 Task: Add Attachment from Google Drive to Card Card0000000007 in Board Board0000000002 in Workspace WS0000000001 in Trello. Add Cover Orange to Card Card0000000007 in Board Board0000000002 in Workspace WS0000000001 in Trello. Add "Add Label …" with "Title" Title0000000007 to Button Button0000000007 to Card Card0000000007 in Board Board0000000002 in Workspace WS0000000001 in Trello. Add Description DS0000000007 to Card Card0000000007 in Board Board0000000002 in Workspace WS0000000001 in Trello. Add Comment CM0000000007 to Card Card0000000007 in Board Board0000000002 in Workspace WS0000000001 in Trello
Action: Mouse moved to (280, 386)
Screenshot: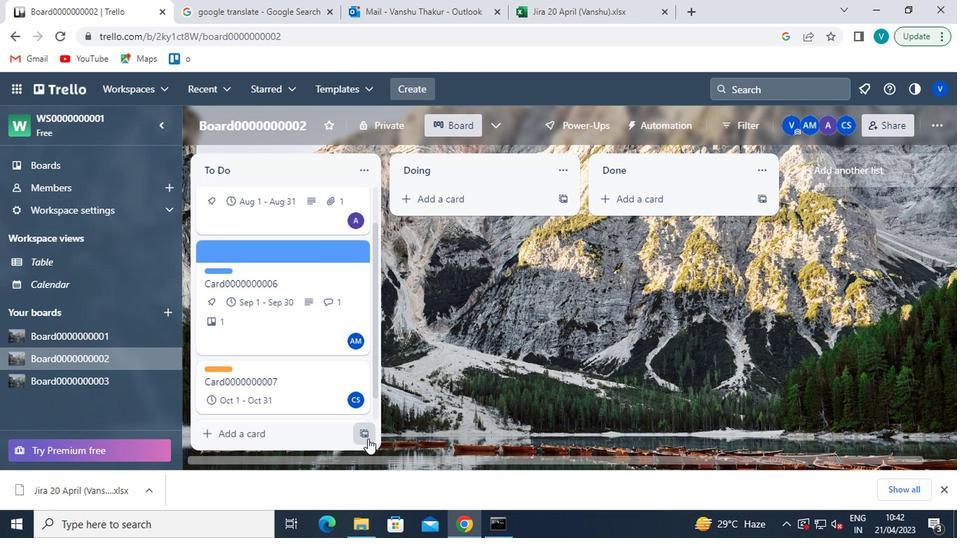 
Action: Mouse pressed left at (280, 386)
Screenshot: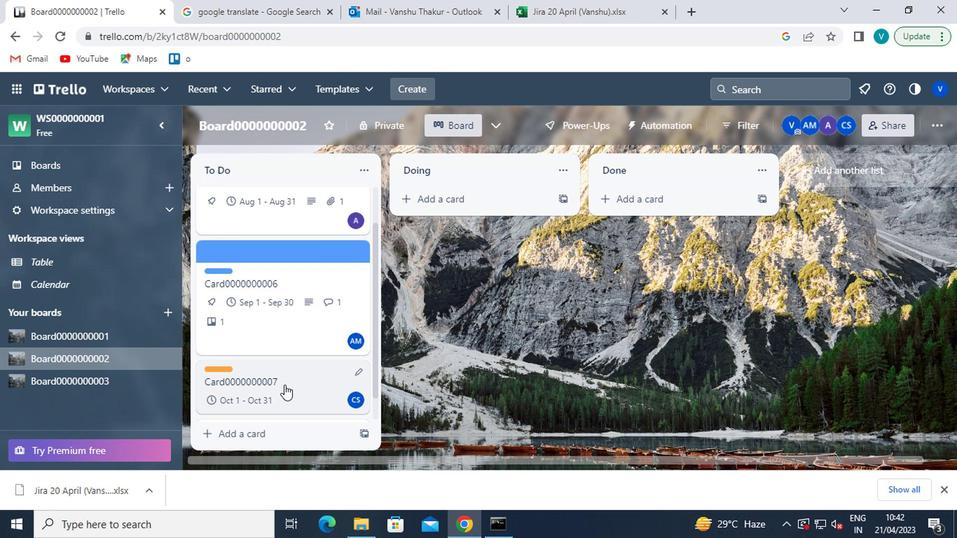 
Action: Mouse moved to (654, 365)
Screenshot: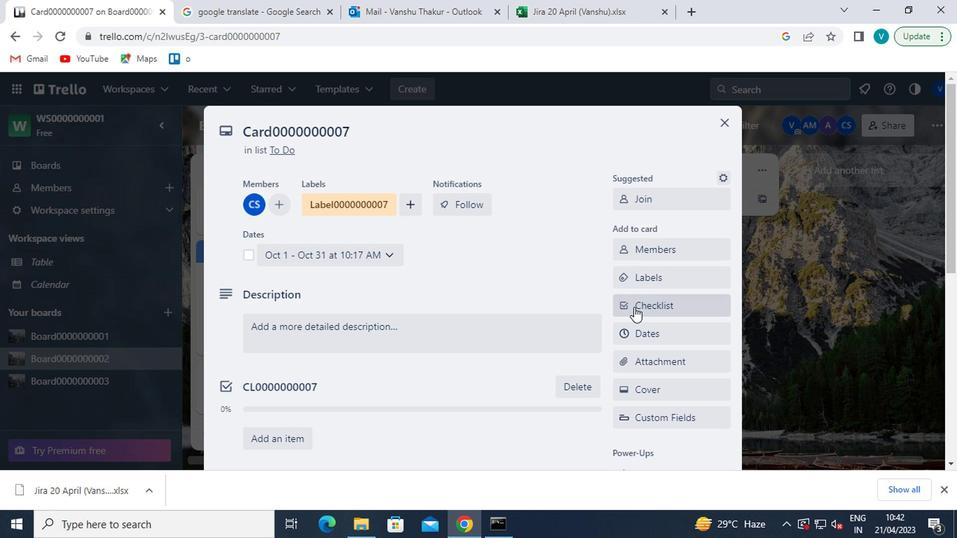 
Action: Mouse pressed left at (654, 365)
Screenshot: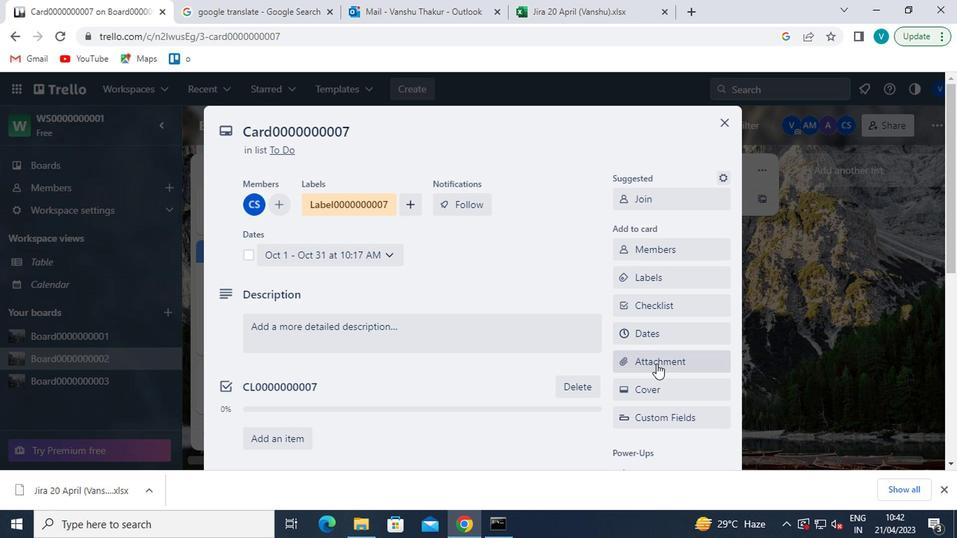 
Action: Mouse moved to (660, 190)
Screenshot: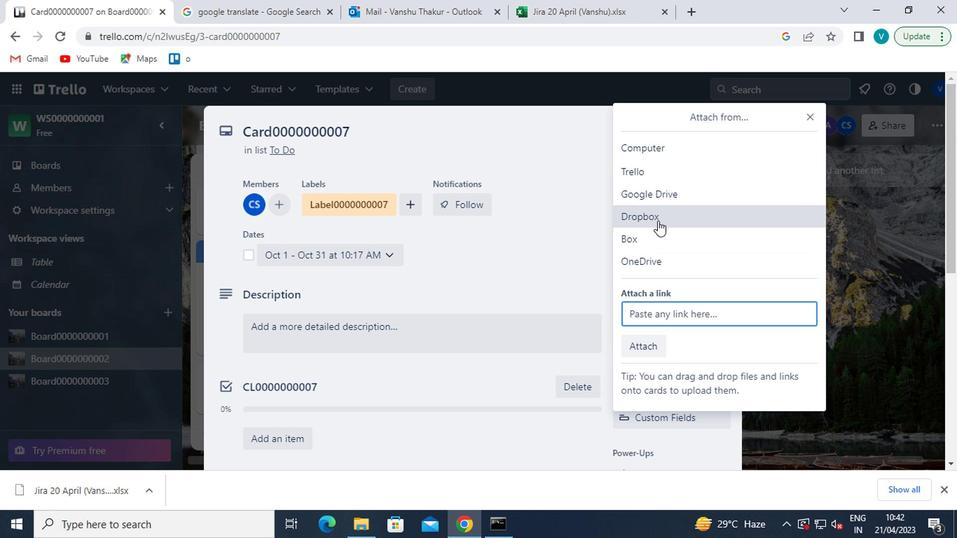 
Action: Mouse pressed left at (660, 190)
Screenshot: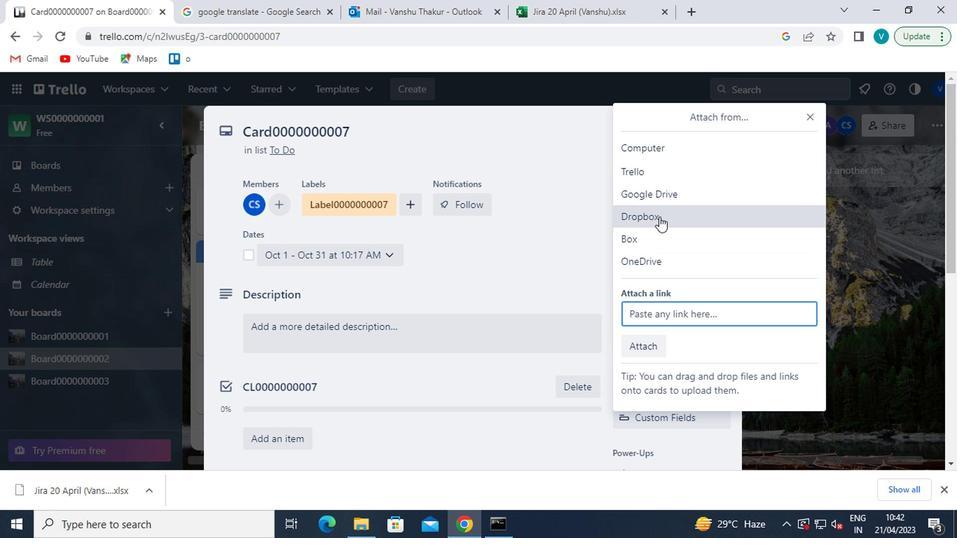 
Action: Mouse moved to (413, 310)
Screenshot: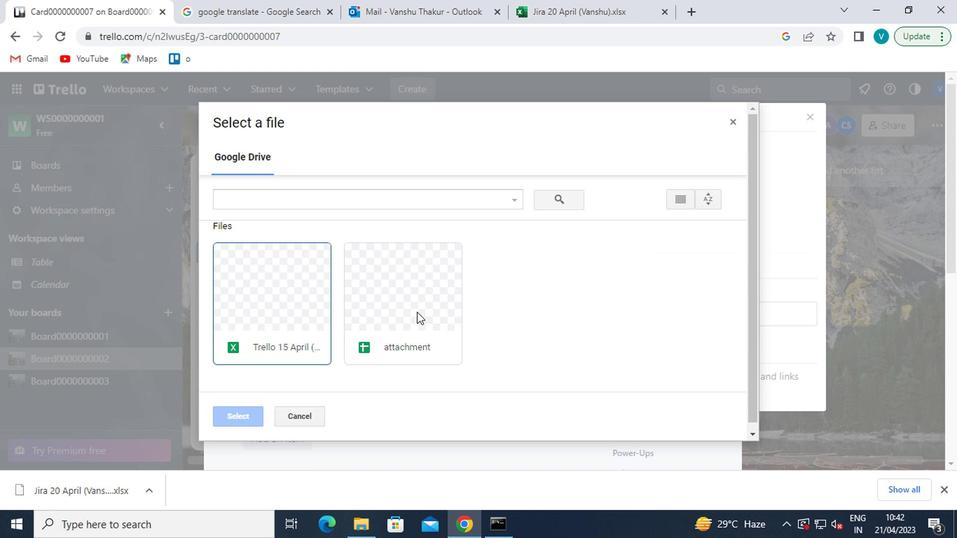
Action: Mouse pressed left at (413, 310)
Screenshot: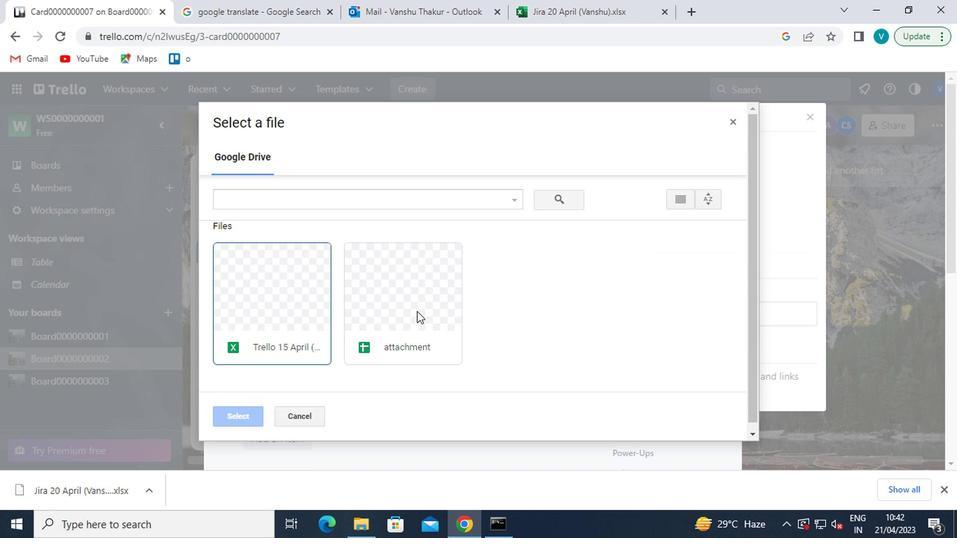 
Action: Mouse moved to (243, 410)
Screenshot: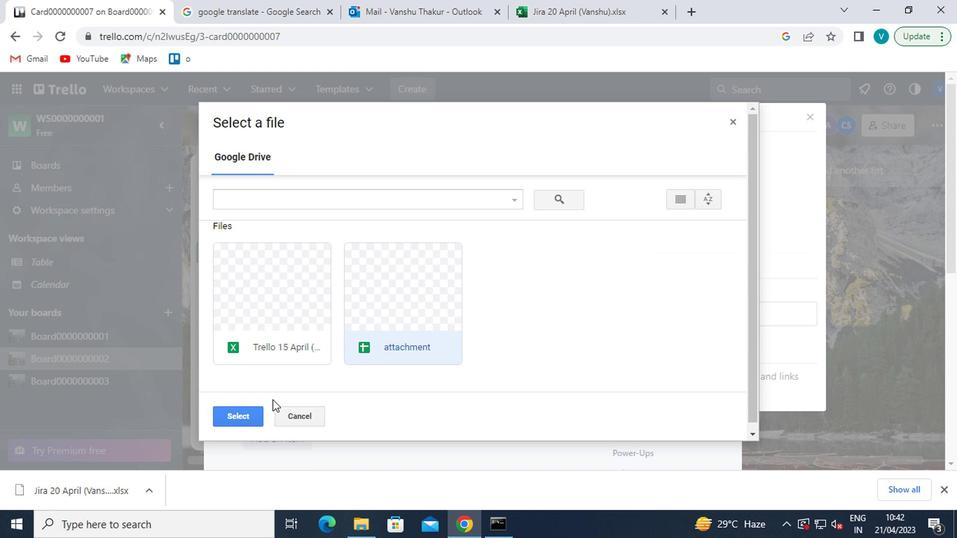 
Action: Mouse pressed left at (243, 410)
Screenshot: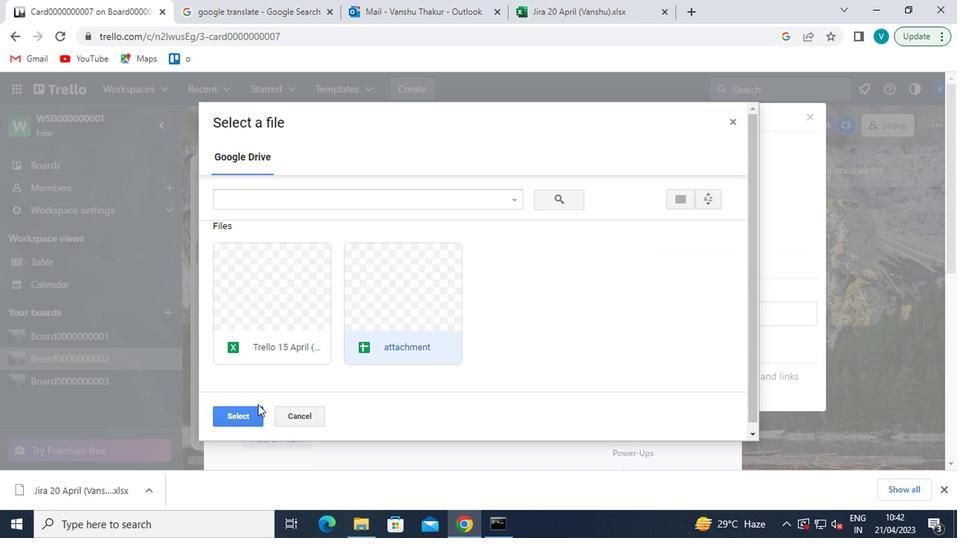 
Action: Mouse moved to (644, 401)
Screenshot: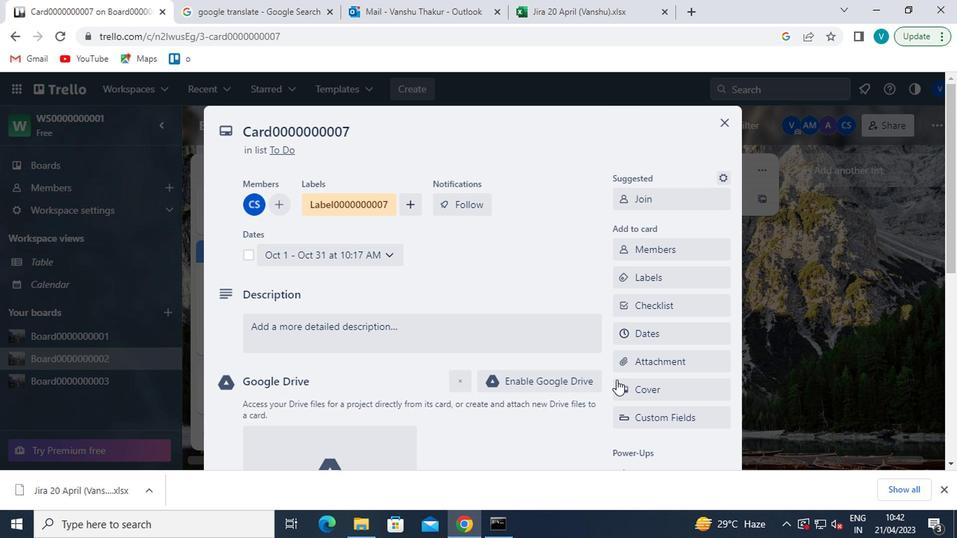 
Action: Mouse pressed left at (644, 401)
Screenshot: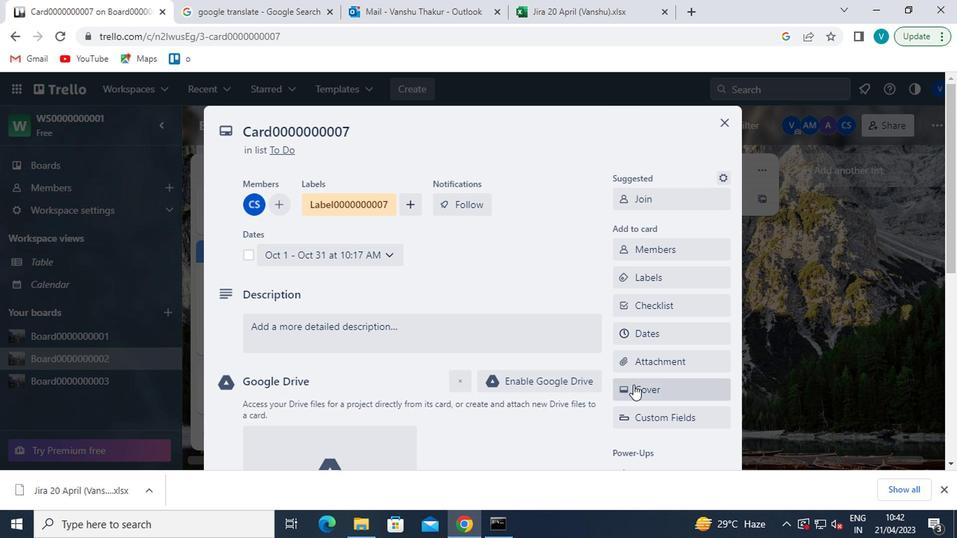 
Action: Mouse moved to (718, 252)
Screenshot: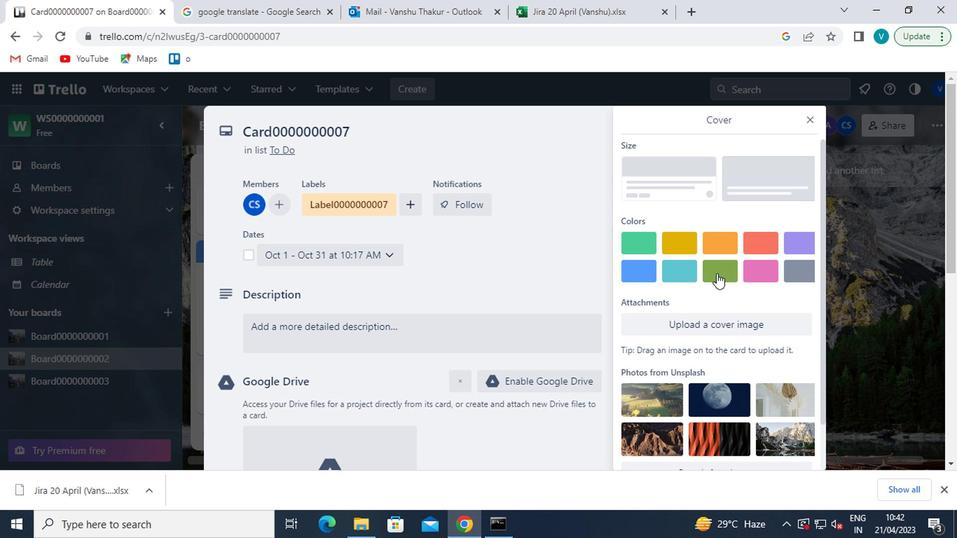 
Action: Mouse pressed left at (718, 252)
Screenshot: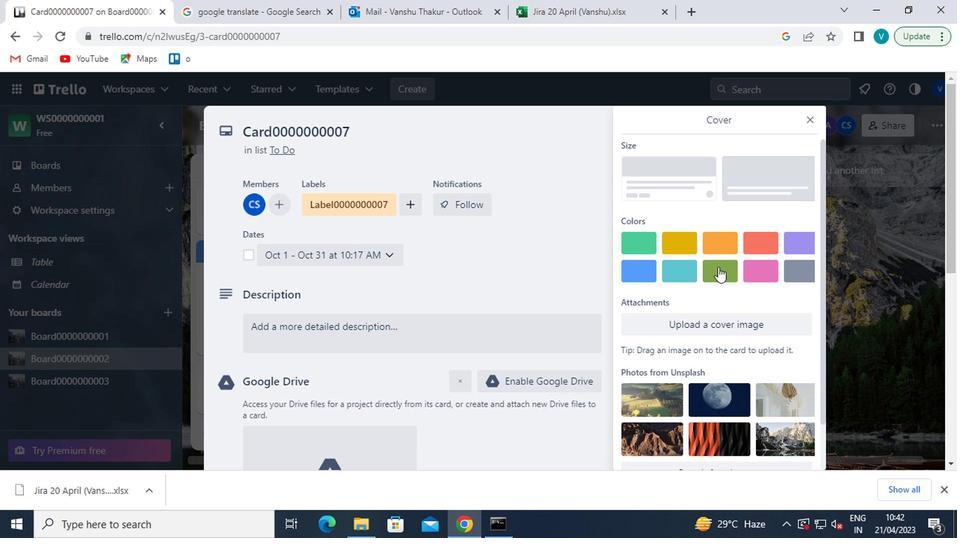 
Action: Mouse moved to (719, 242)
Screenshot: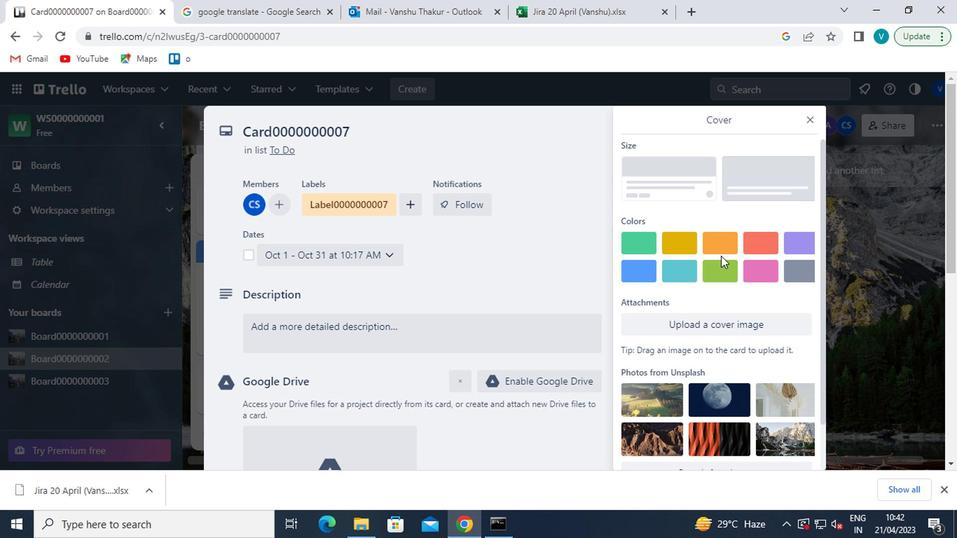 
Action: Mouse pressed left at (719, 242)
Screenshot: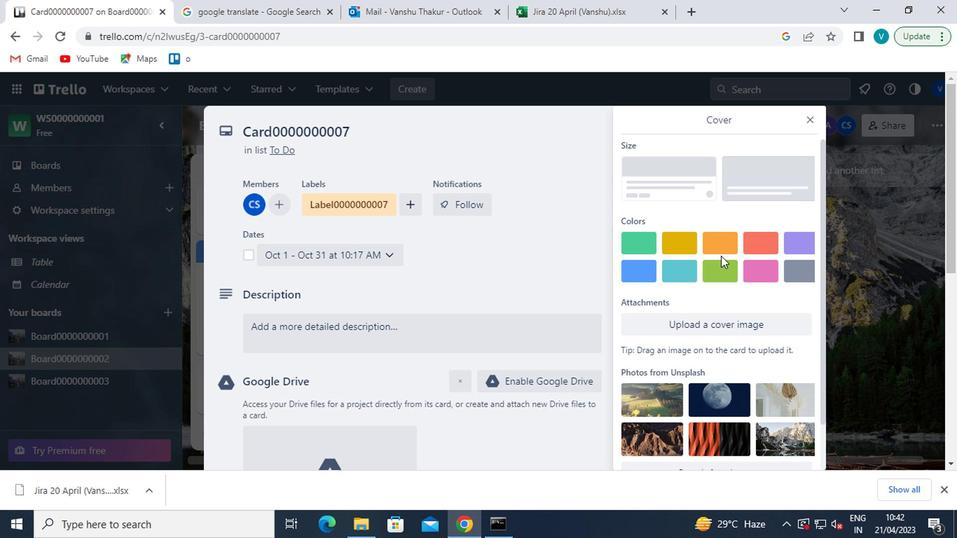 
Action: Mouse moved to (809, 112)
Screenshot: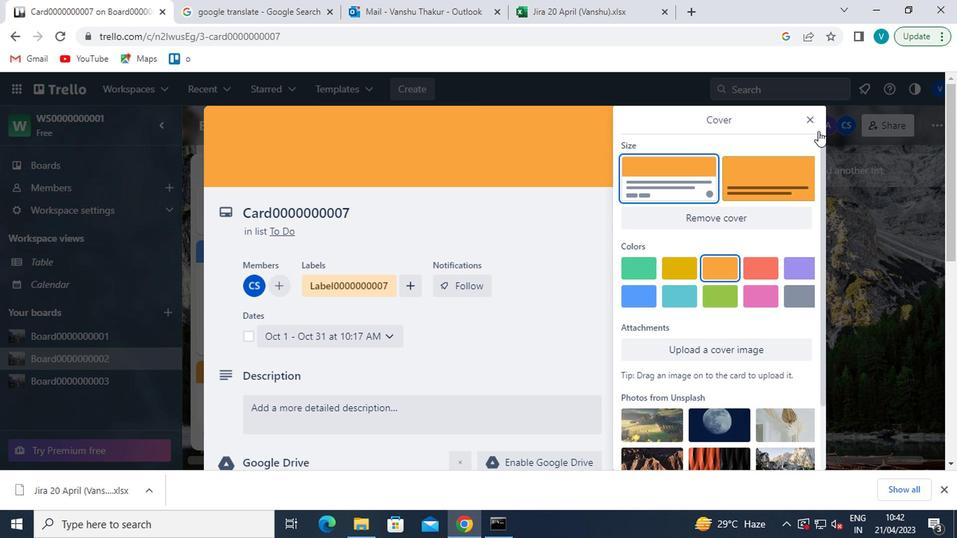 
Action: Mouse pressed left at (809, 112)
Screenshot: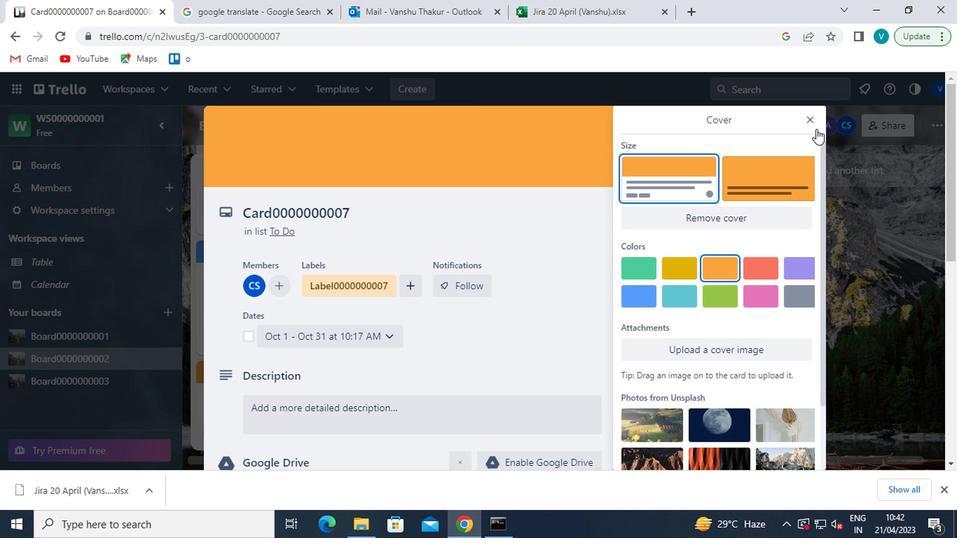 
Action: Mouse moved to (659, 297)
Screenshot: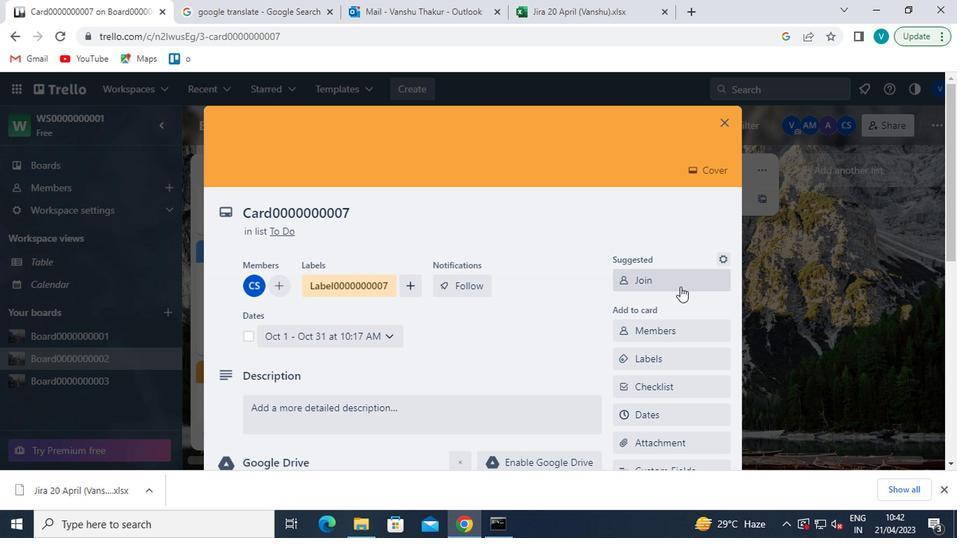 
Action: Mouse scrolled (659, 296) with delta (0, 0)
Screenshot: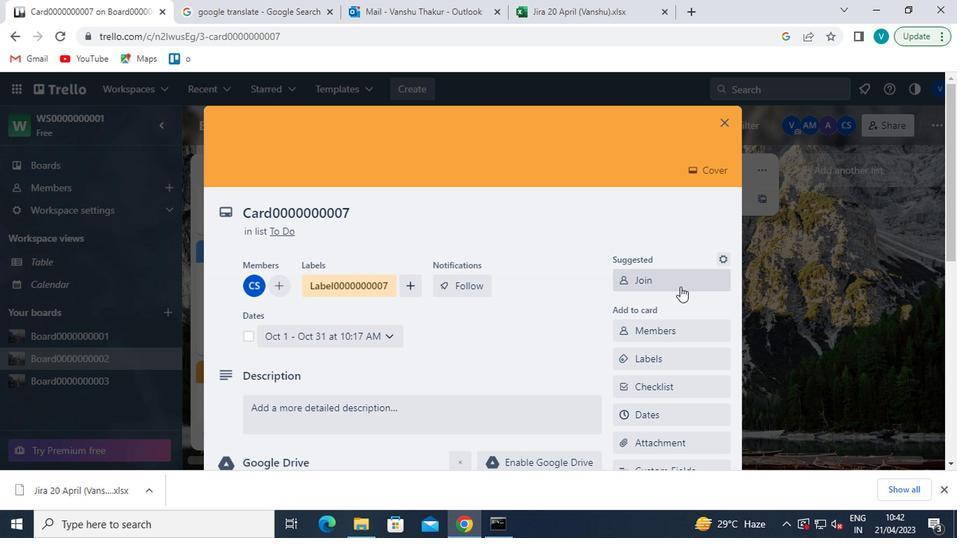 
Action: Mouse moved to (652, 297)
Screenshot: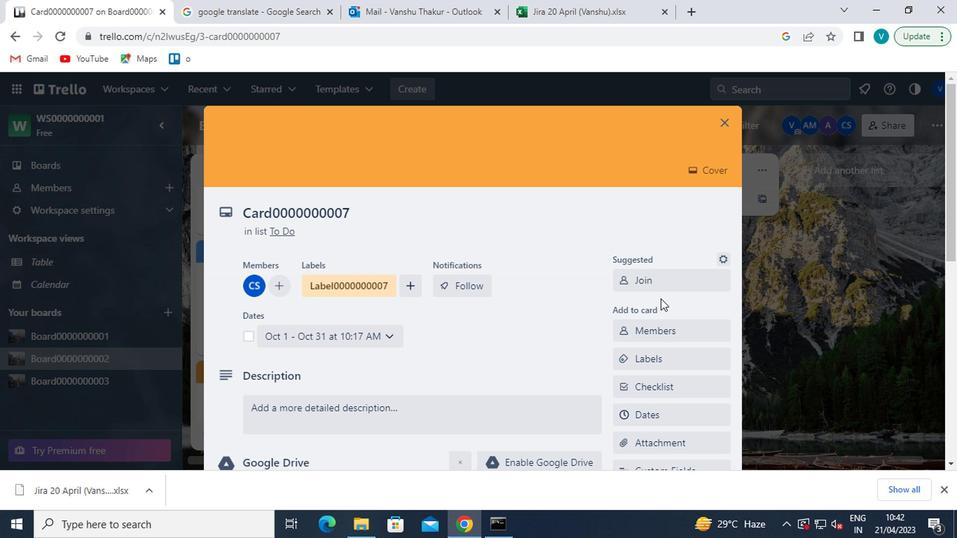 
Action: Mouse scrolled (652, 297) with delta (0, 0)
Screenshot: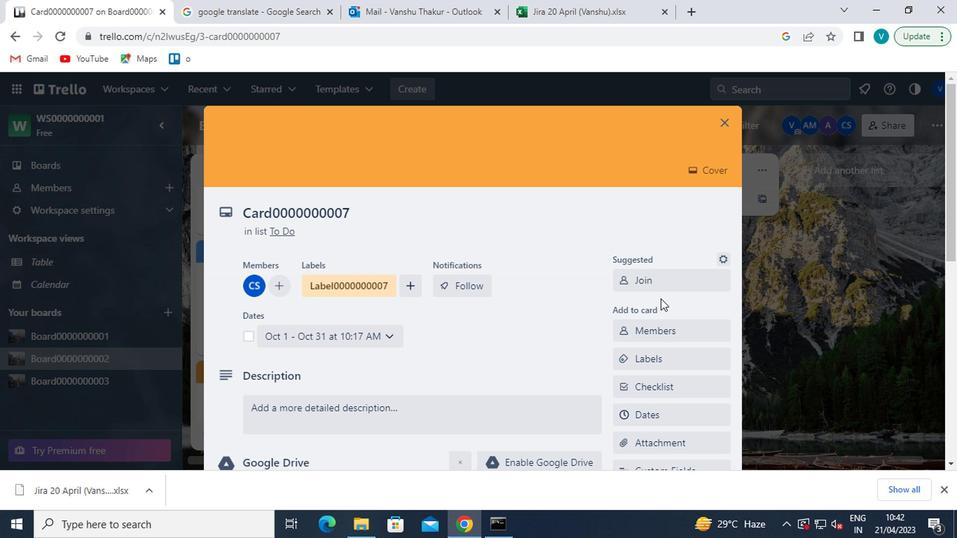 
Action: Mouse moved to (647, 297)
Screenshot: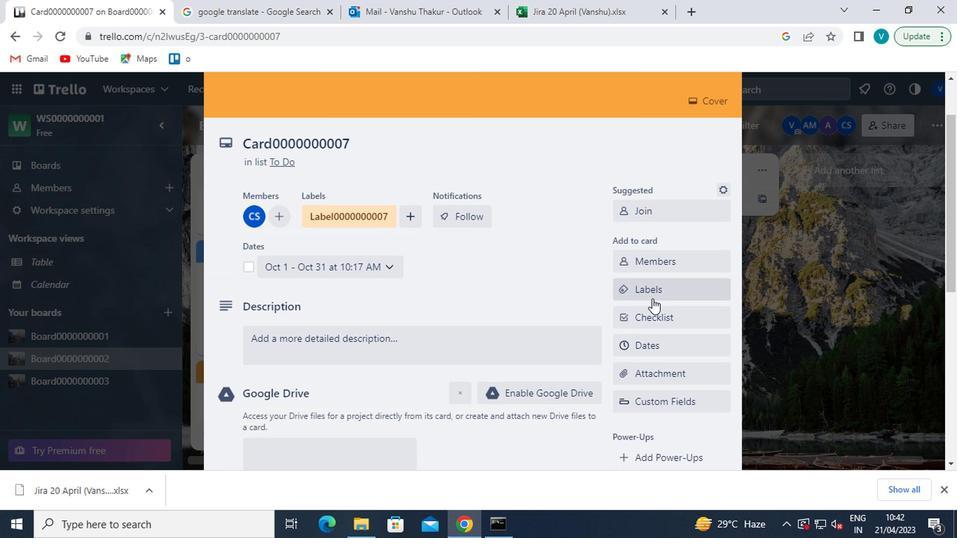 
Action: Mouse scrolled (647, 296) with delta (0, 0)
Screenshot: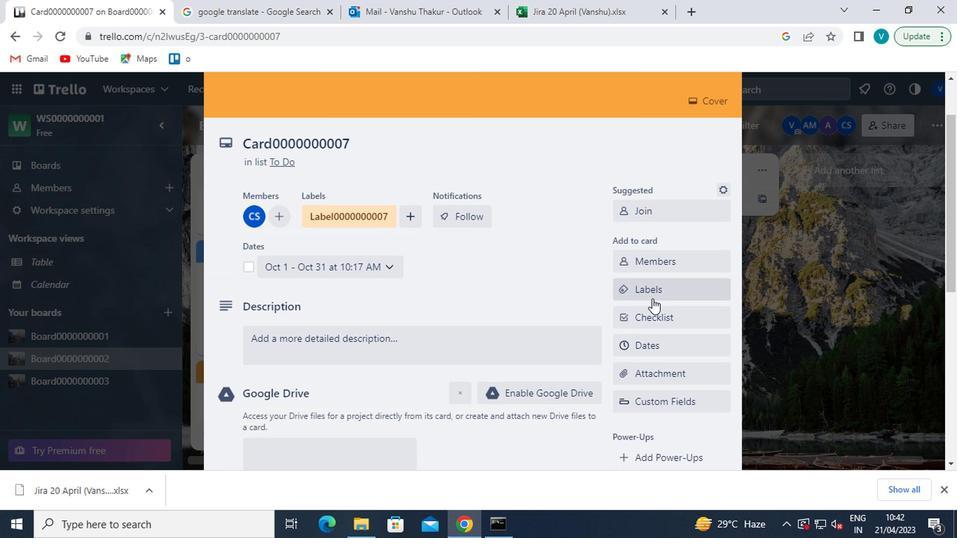 
Action: Mouse moved to (655, 434)
Screenshot: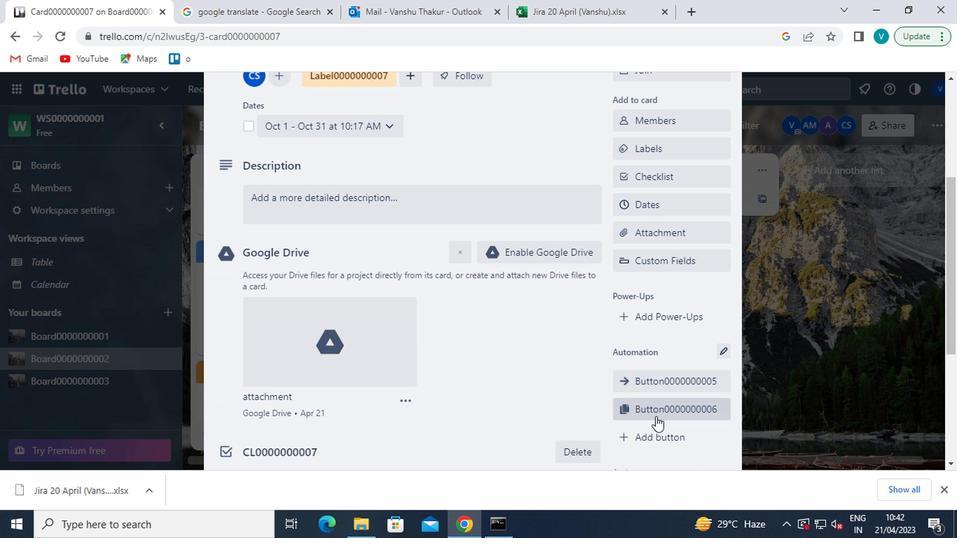 
Action: Mouse pressed left at (655, 434)
Screenshot: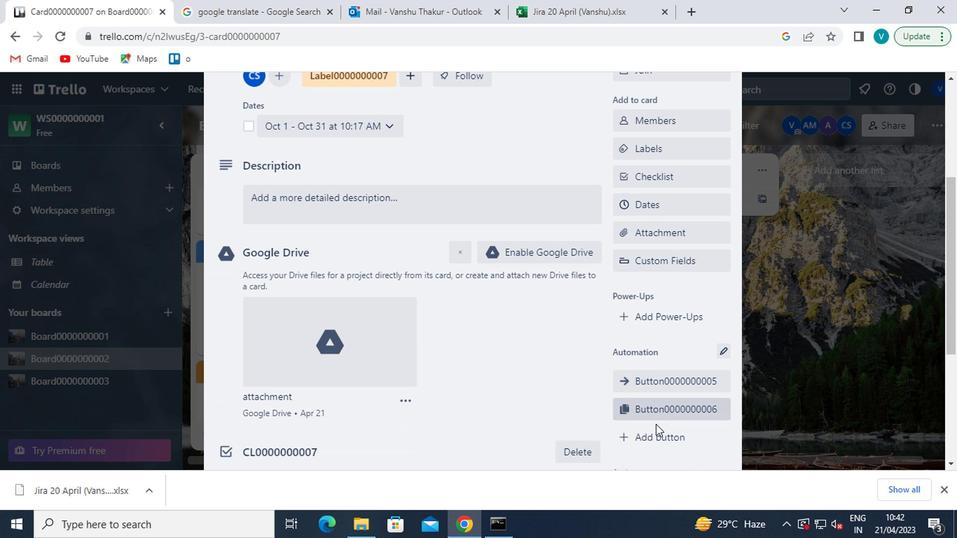 
Action: Mouse moved to (693, 239)
Screenshot: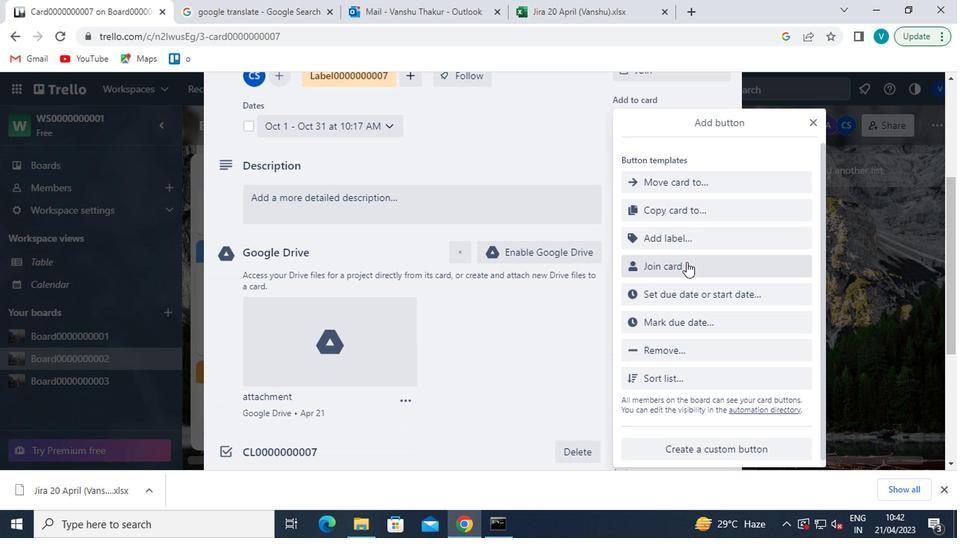 
Action: Mouse pressed left at (693, 239)
Screenshot: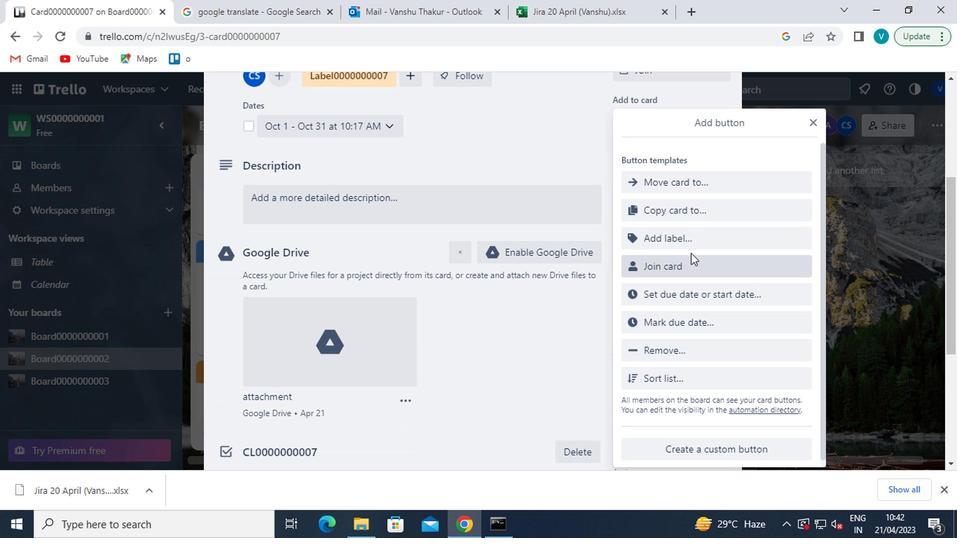 
Action: Mouse moved to (705, 217)
Screenshot: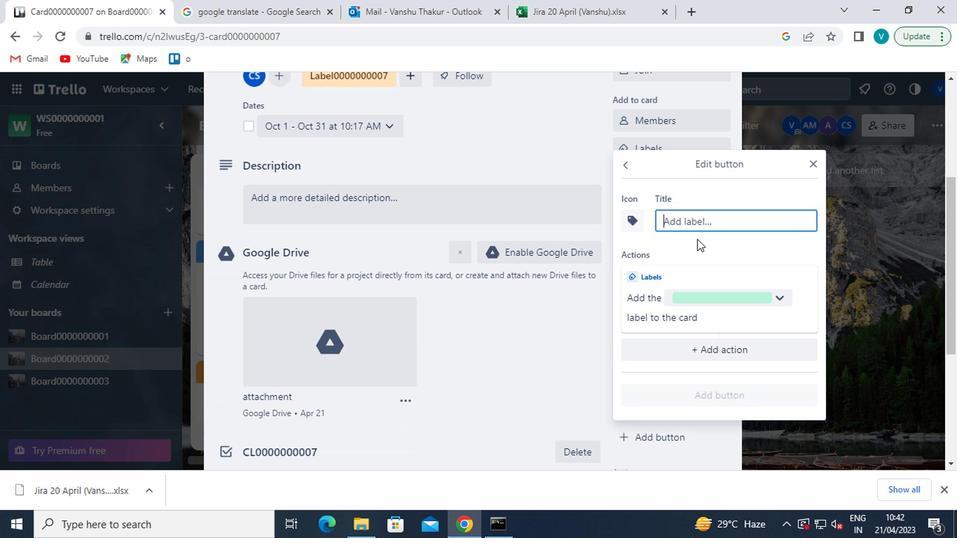 
Action: Mouse pressed left at (705, 217)
Screenshot: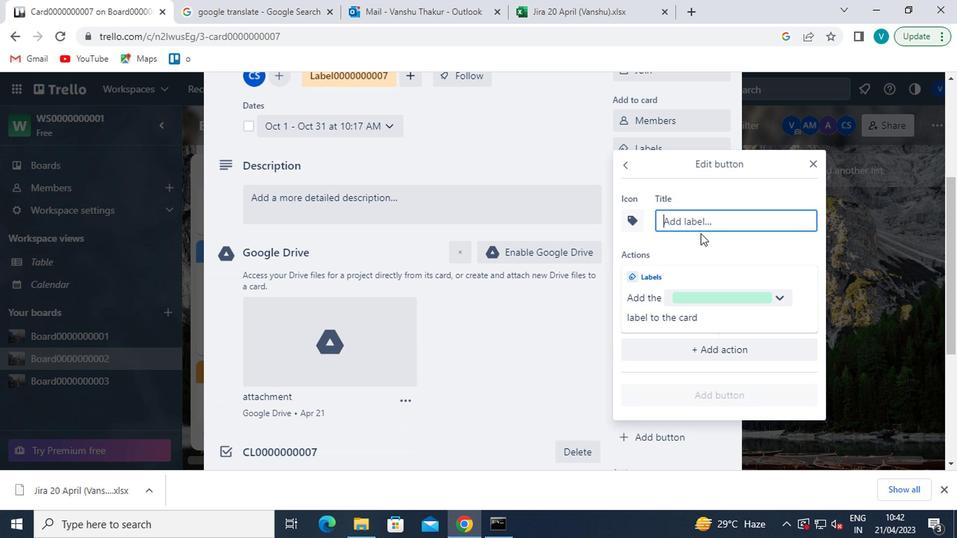 
Action: Key pressed <Key.shift>TITLE0000000007
Screenshot: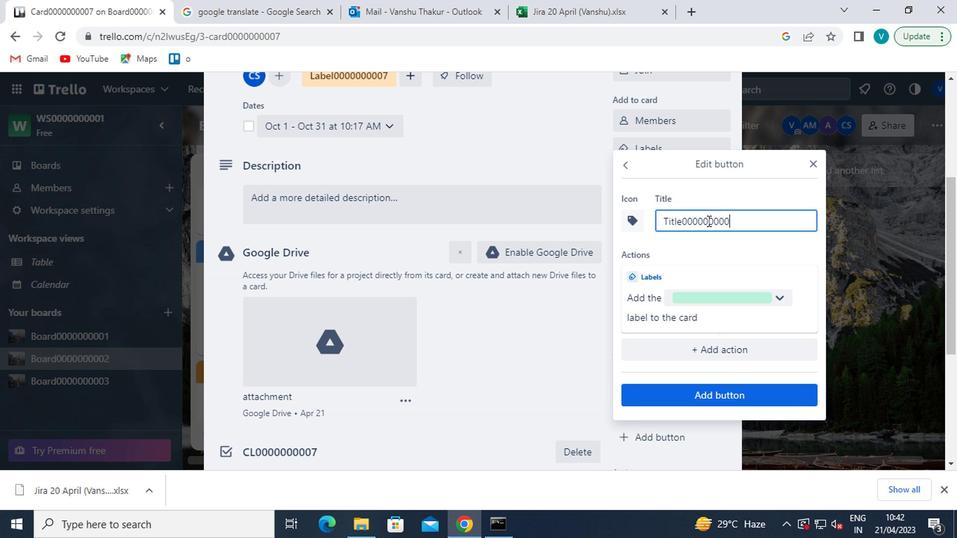 
Action: Mouse moved to (694, 389)
Screenshot: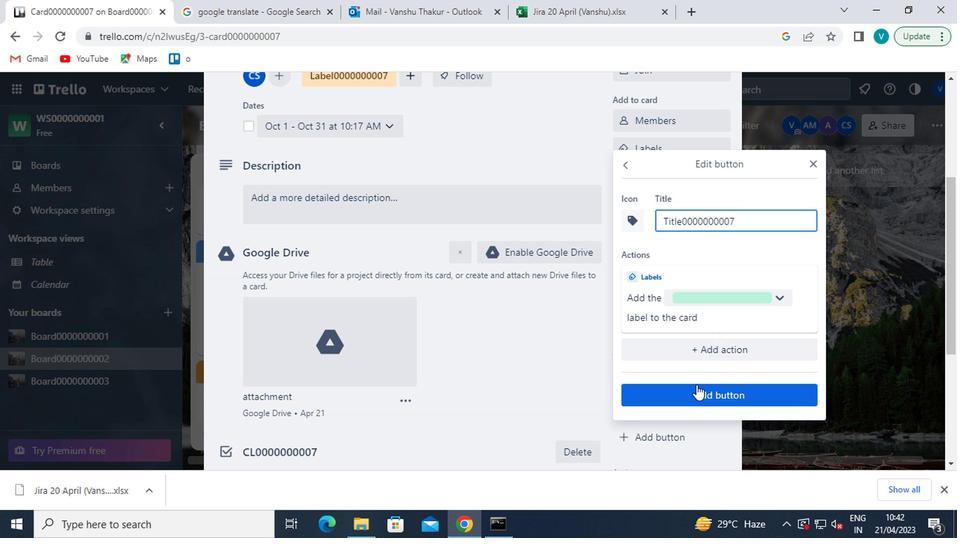 
Action: Mouse pressed left at (694, 389)
Screenshot: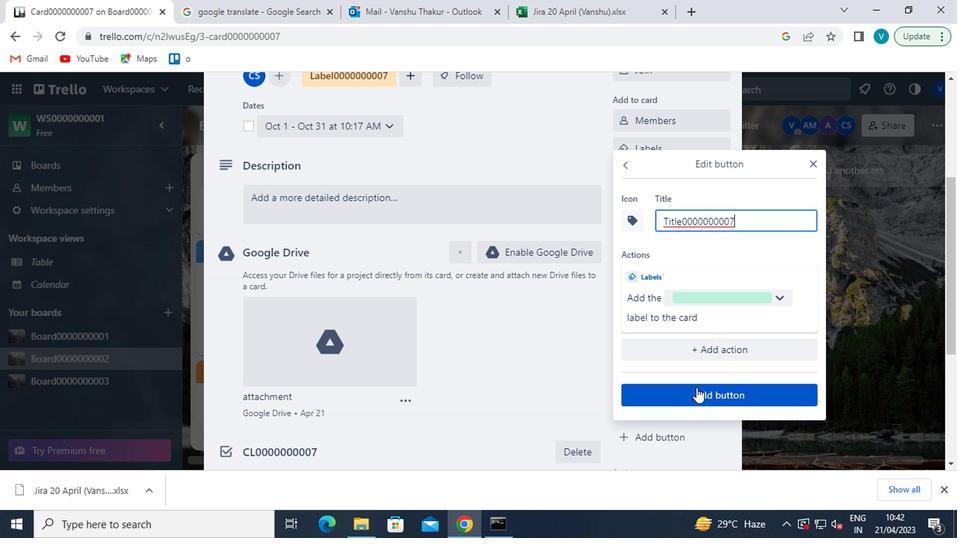
Action: Mouse moved to (336, 186)
Screenshot: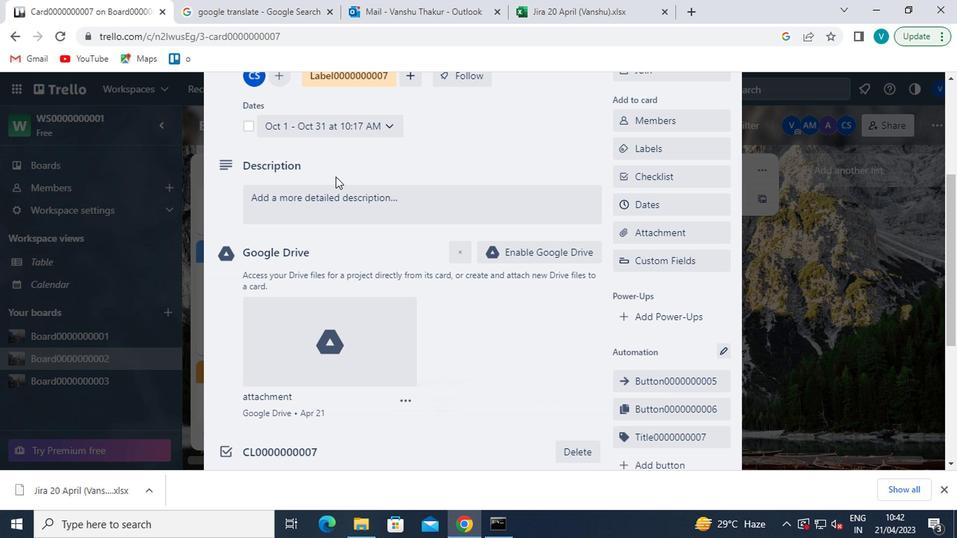 
Action: Mouse pressed left at (336, 186)
Screenshot: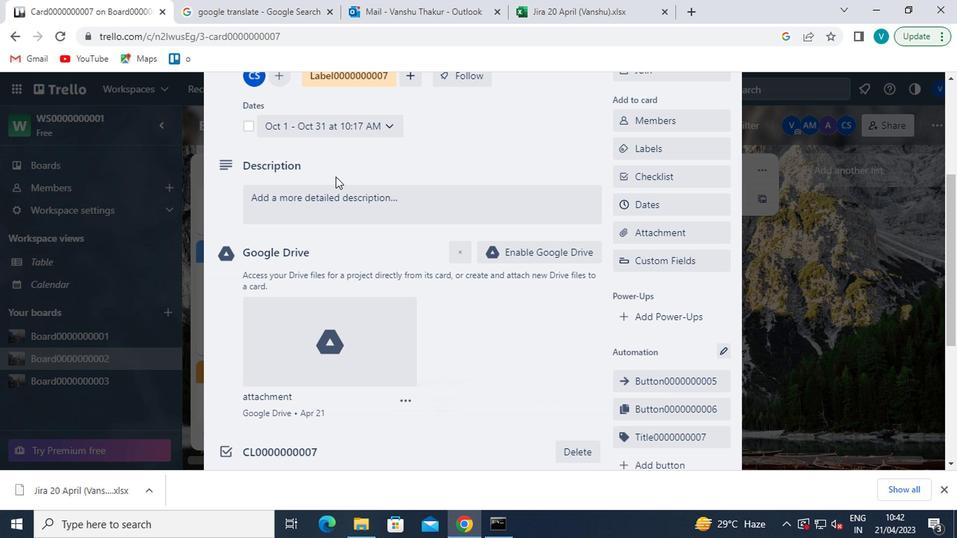 
Action: Key pressed <Key.shift>DS0000000007
Screenshot: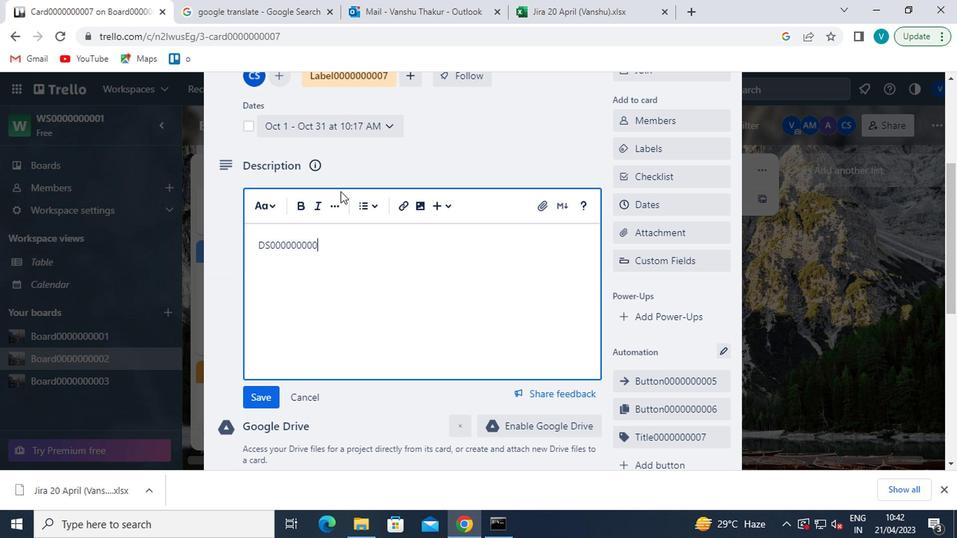 
Action: Mouse moved to (268, 390)
Screenshot: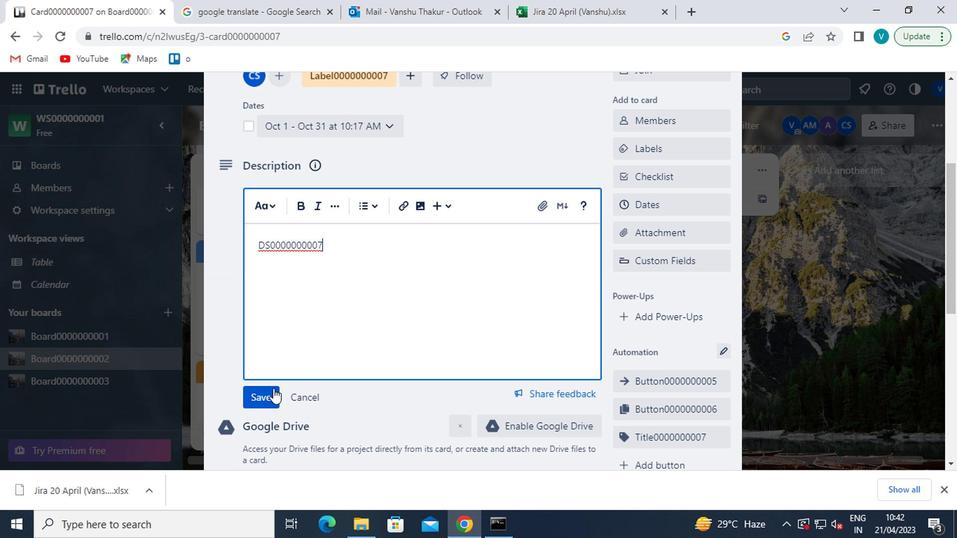 
Action: Mouse pressed left at (268, 390)
Screenshot: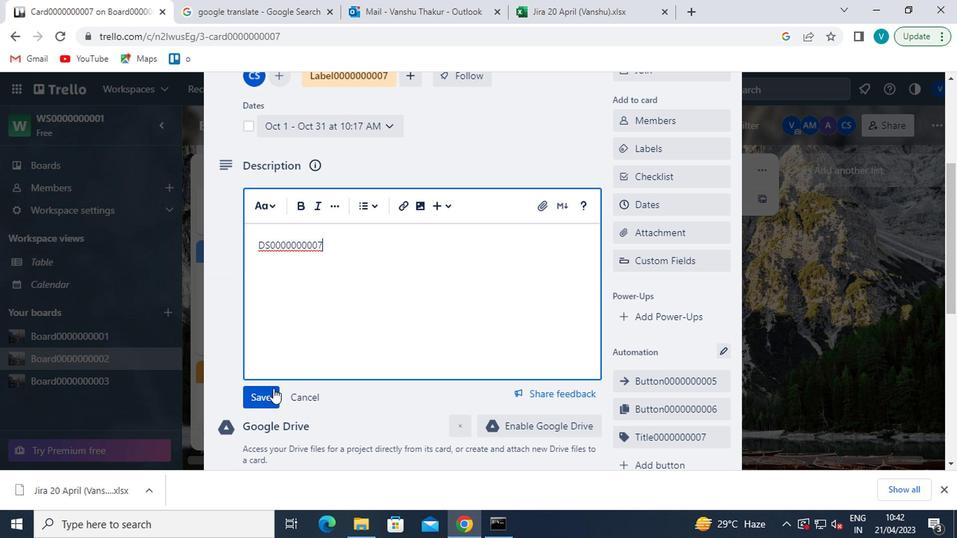 
Action: Mouse moved to (263, 370)
Screenshot: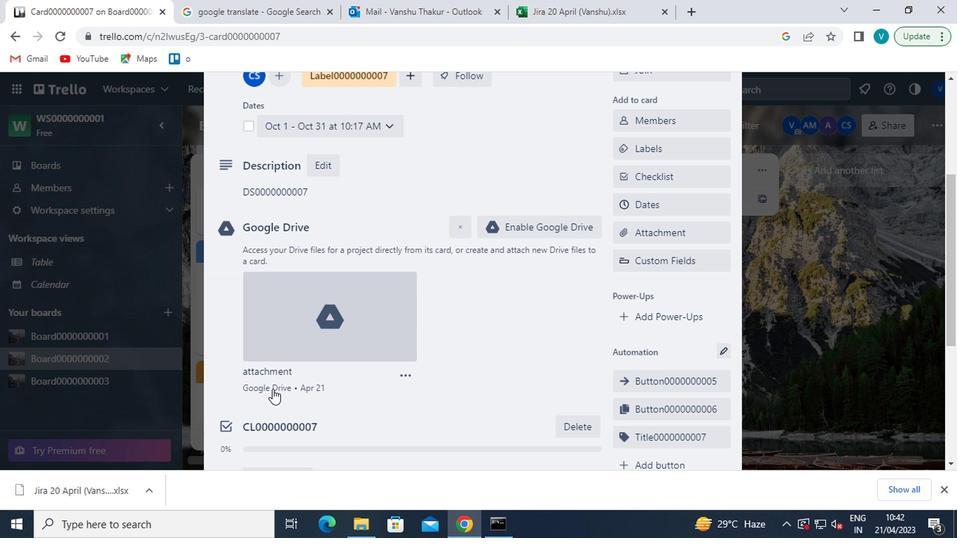
Action: Mouse scrolled (263, 370) with delta (0, 0)
Screenshot: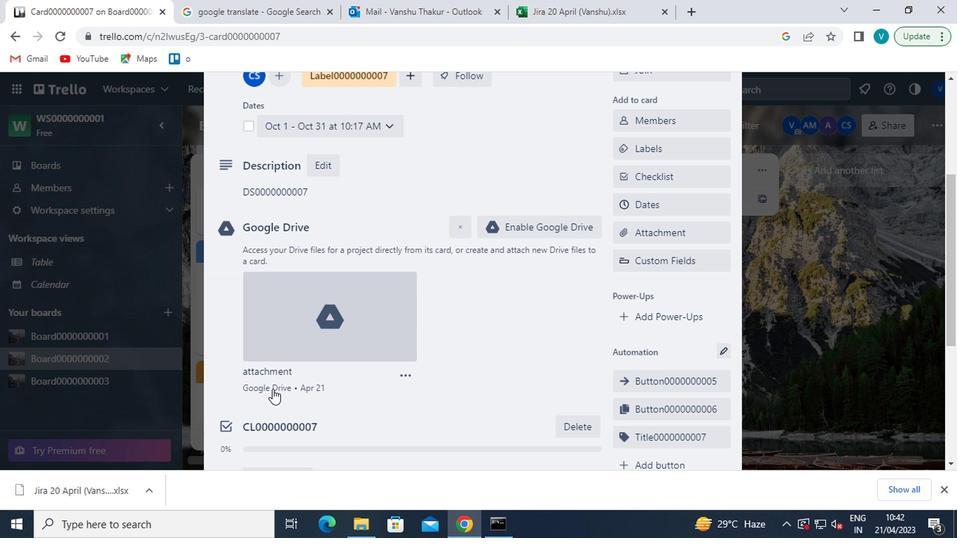 
Action: Mouse moved to (263, 370)
Screenshot: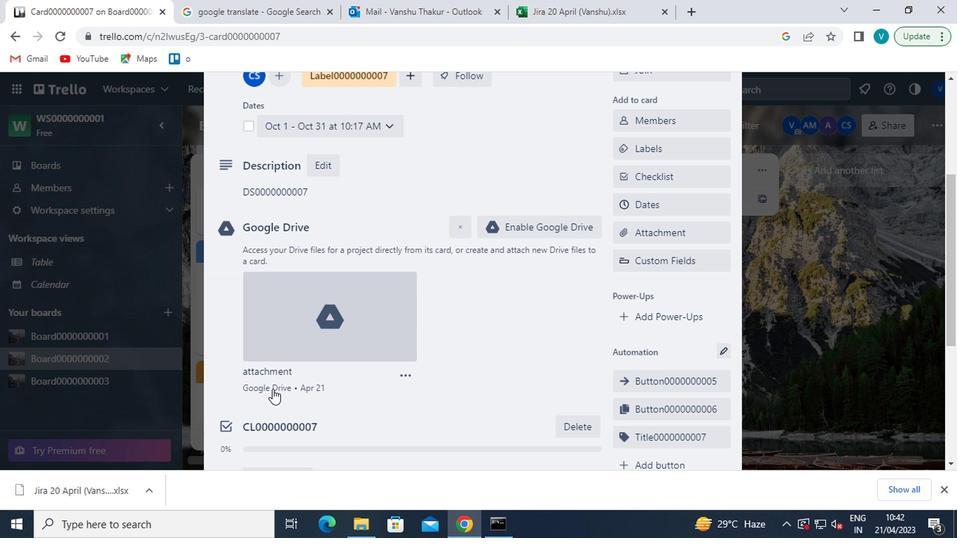 
Action: Mouse scrolled (263, 369) with delta (0, 0)
Screenshot: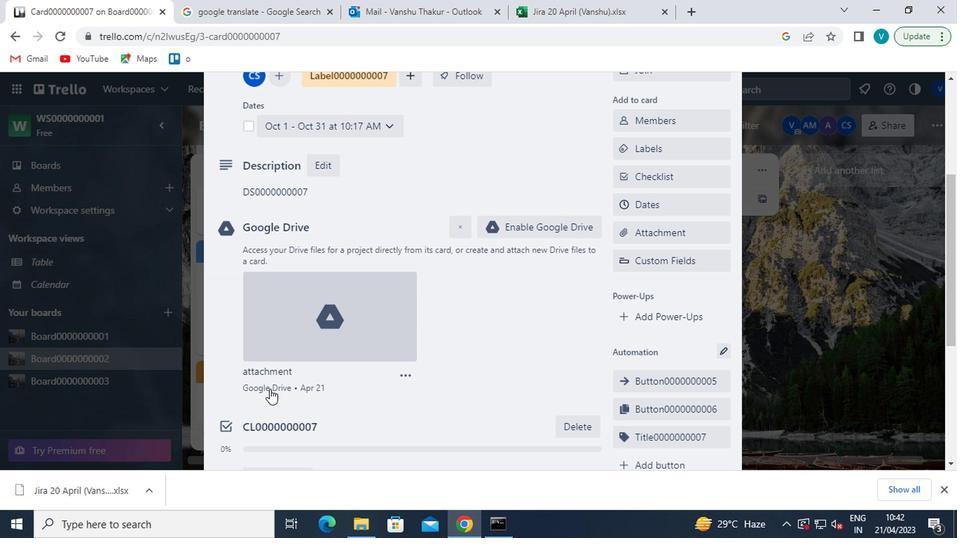 
Action: Mouse scrolled (263, 369) with delta (0, 0)
Screenshot: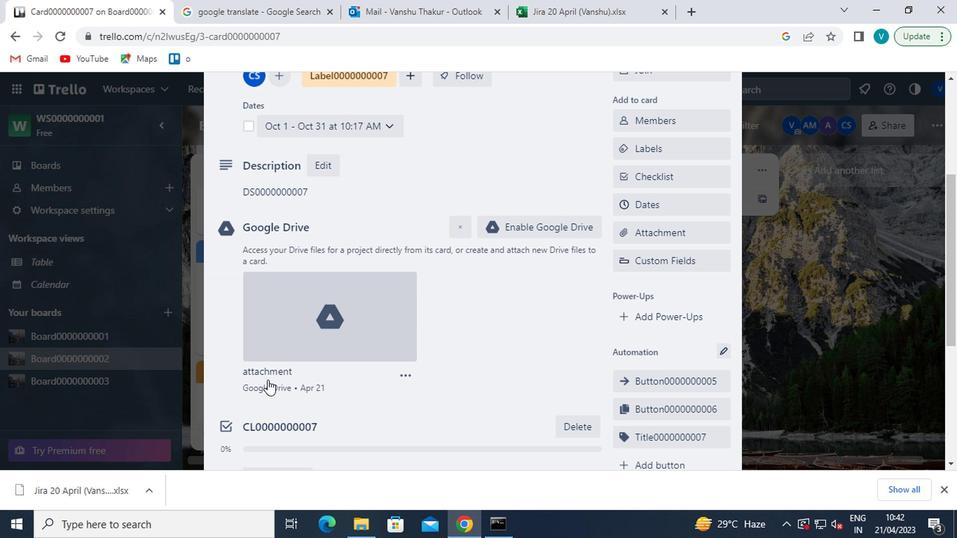 
Action: Mouse scrolled (263, 369) with delta (0, 0)
Screenshot: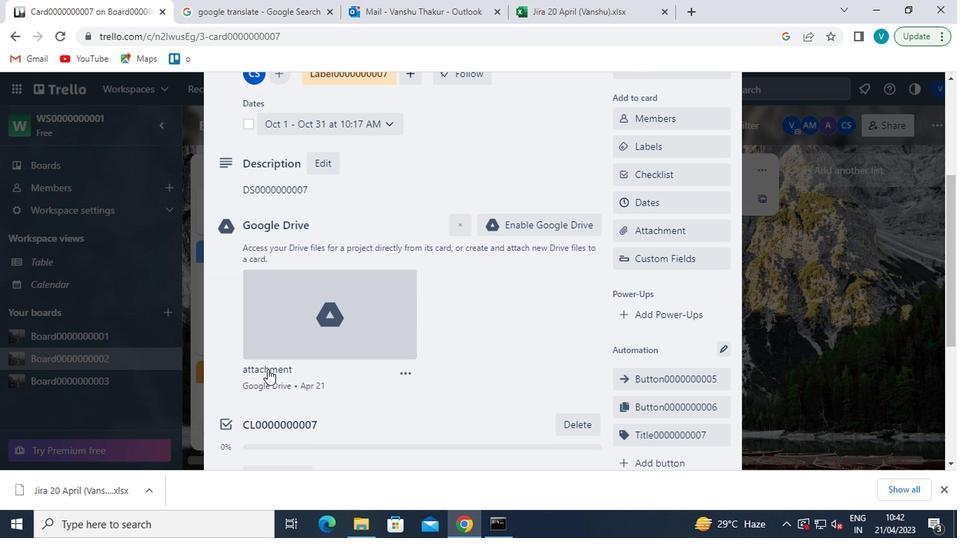 
Action: Mouse moved to (289, 302)
Screenshot: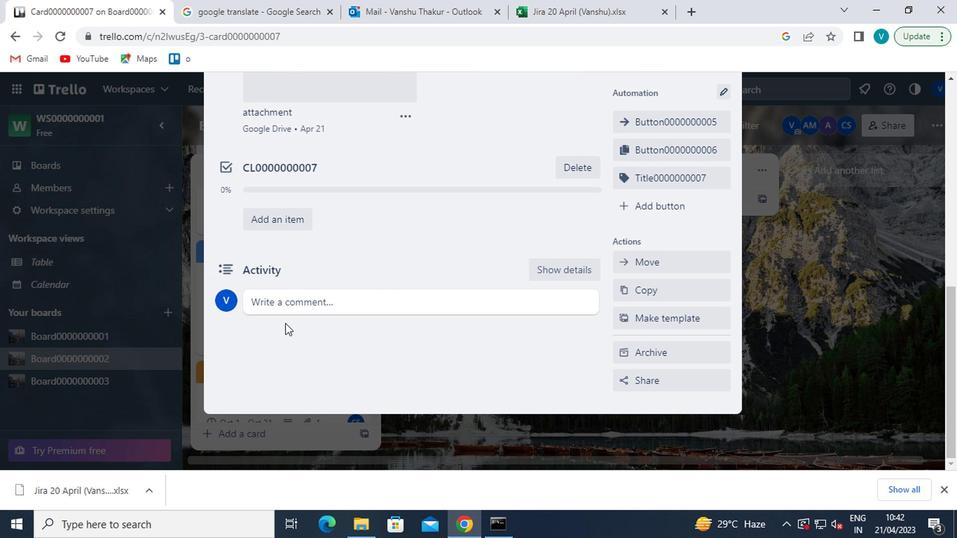 
Action: Mouse pressed left at (289, 302)
Screenshot: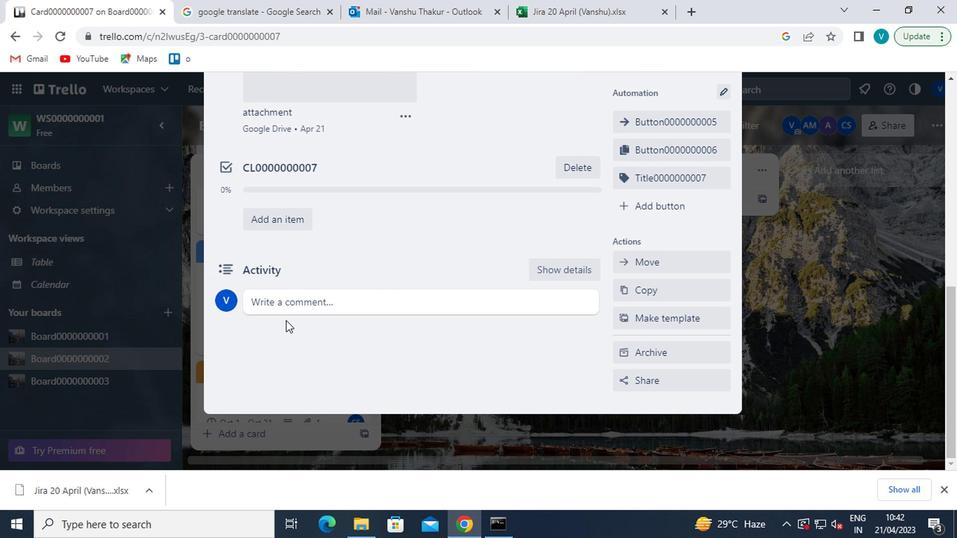 
Action: Mouse moved to (289, 302)
Screenshot: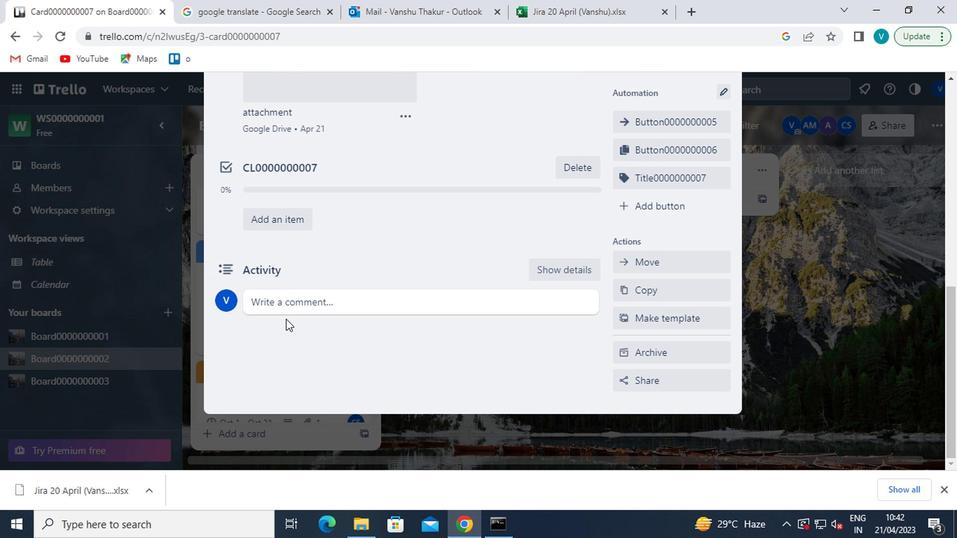 
Action: Key pressed <Key.shift>CM0000000007
Screenshot: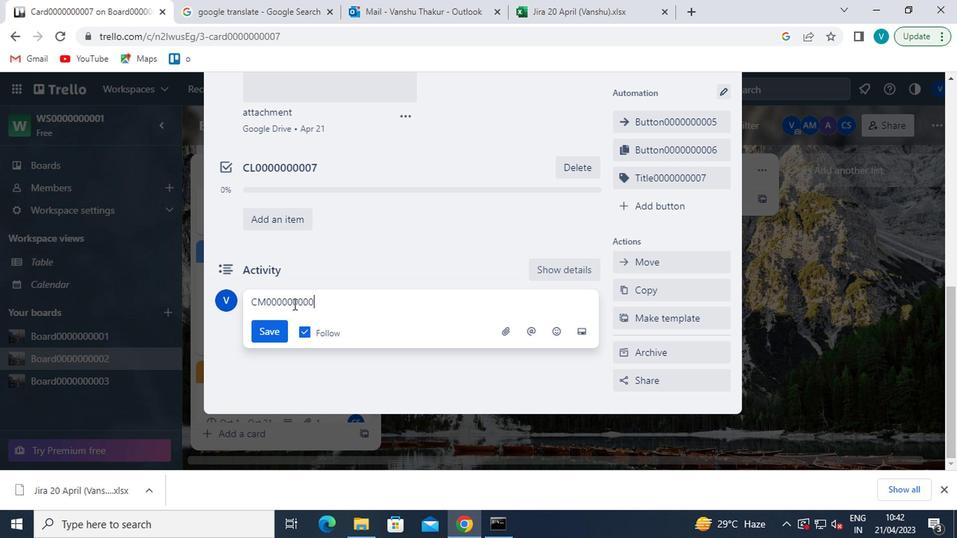 
Action: Mouse moved to (269, 335)
Screenshot: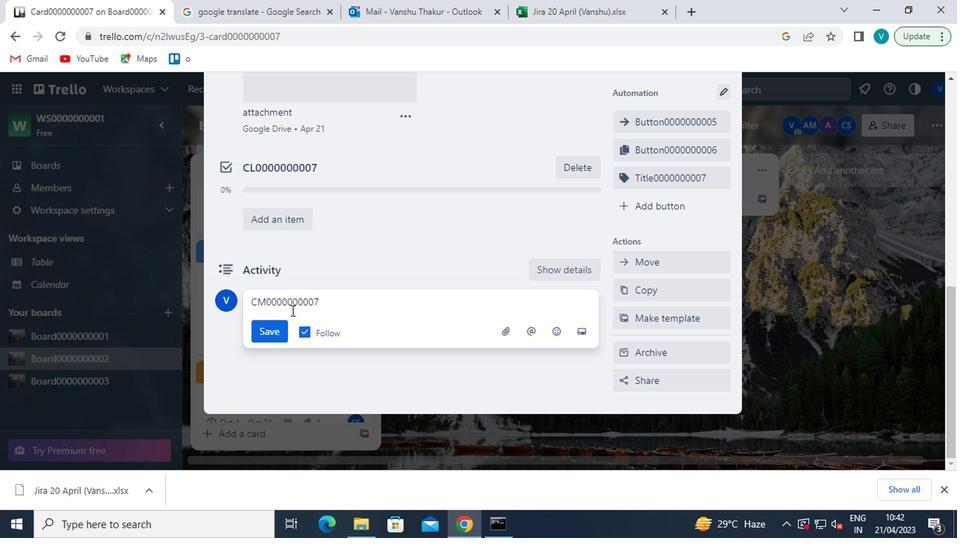 
Action: Mouse pressed left at (269, 335)
Screenshot: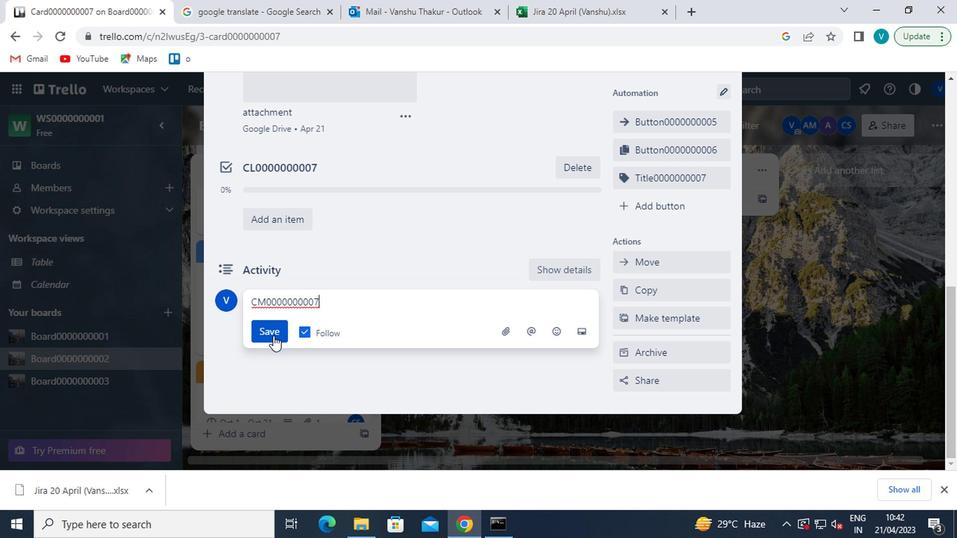 
